 Task: Add the task  Create a feature for users to track and manage their inventory to the section Error Handling Sprint in the project WorldView and add a Due Date to the respective task as 2024/01/05.
Action: Mouse moved to (51, 367)
Screenshot: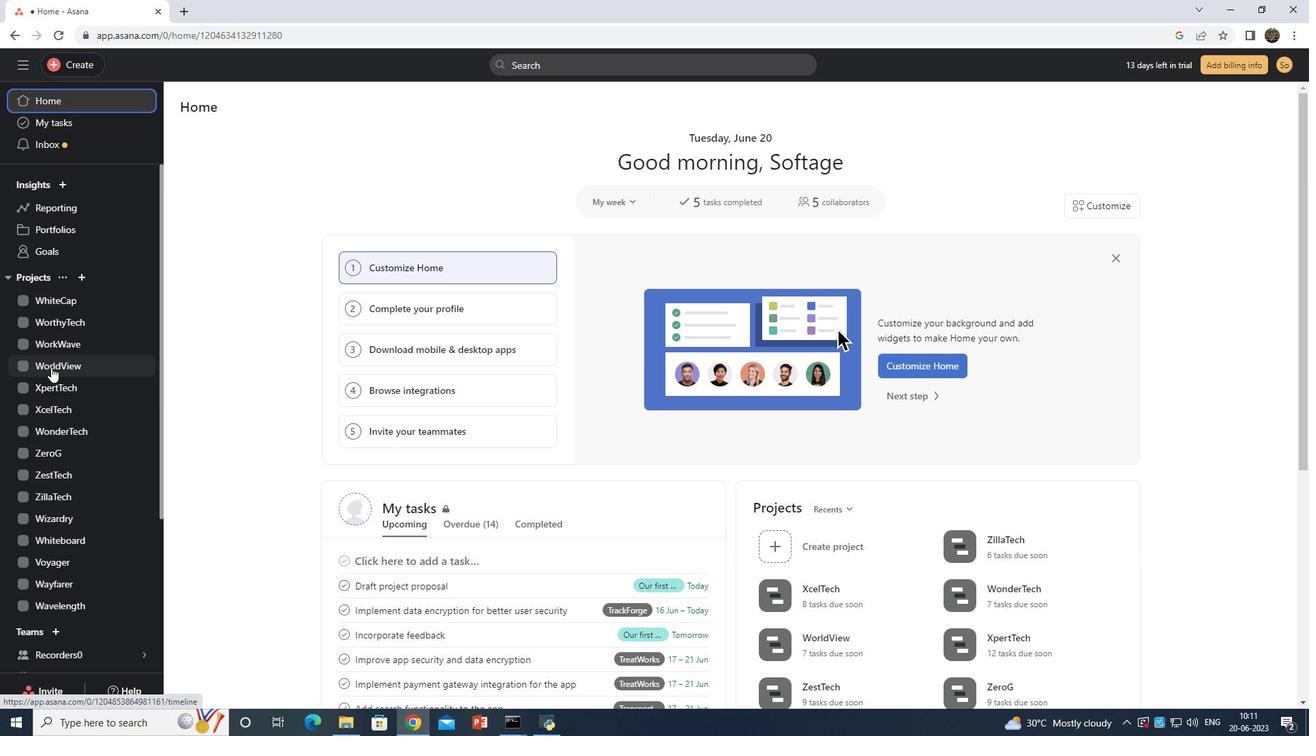 
Action: Mouse pressed left at (51, 367)
Screenshot: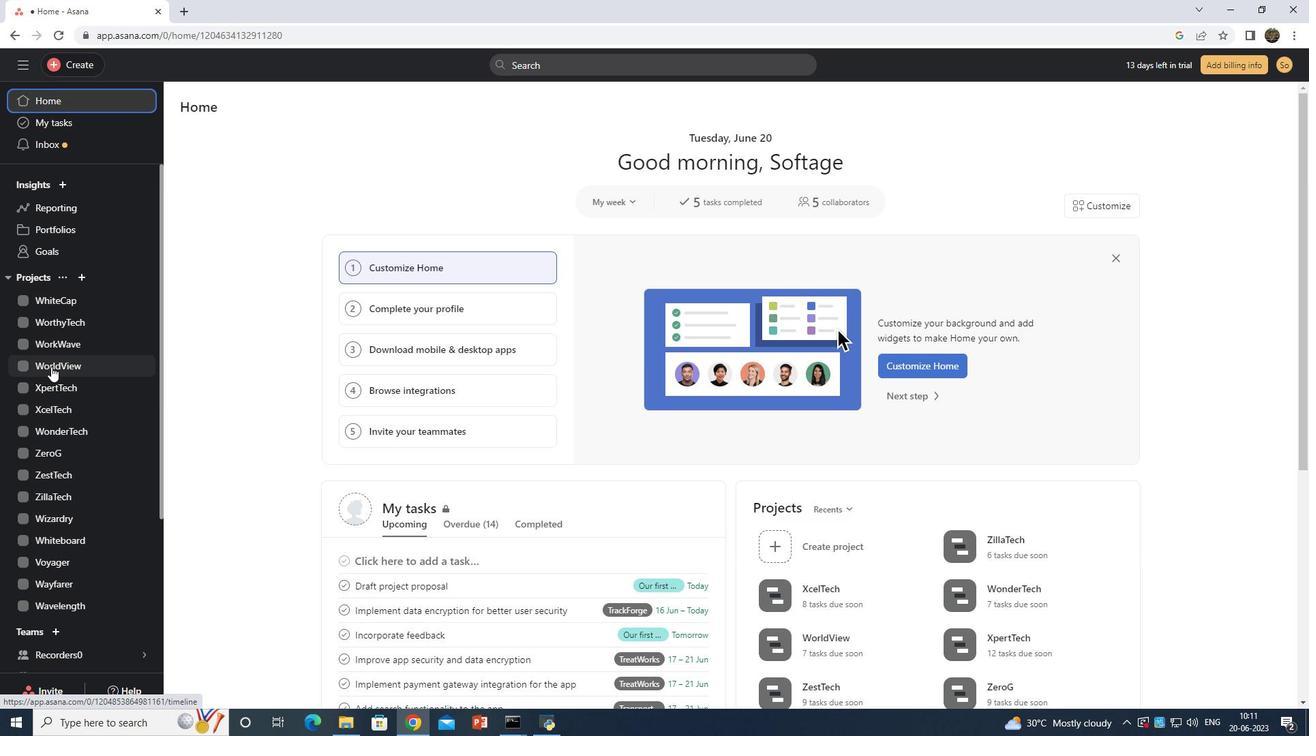 
Action: Mouse moved to (244, 136)
Screenshot: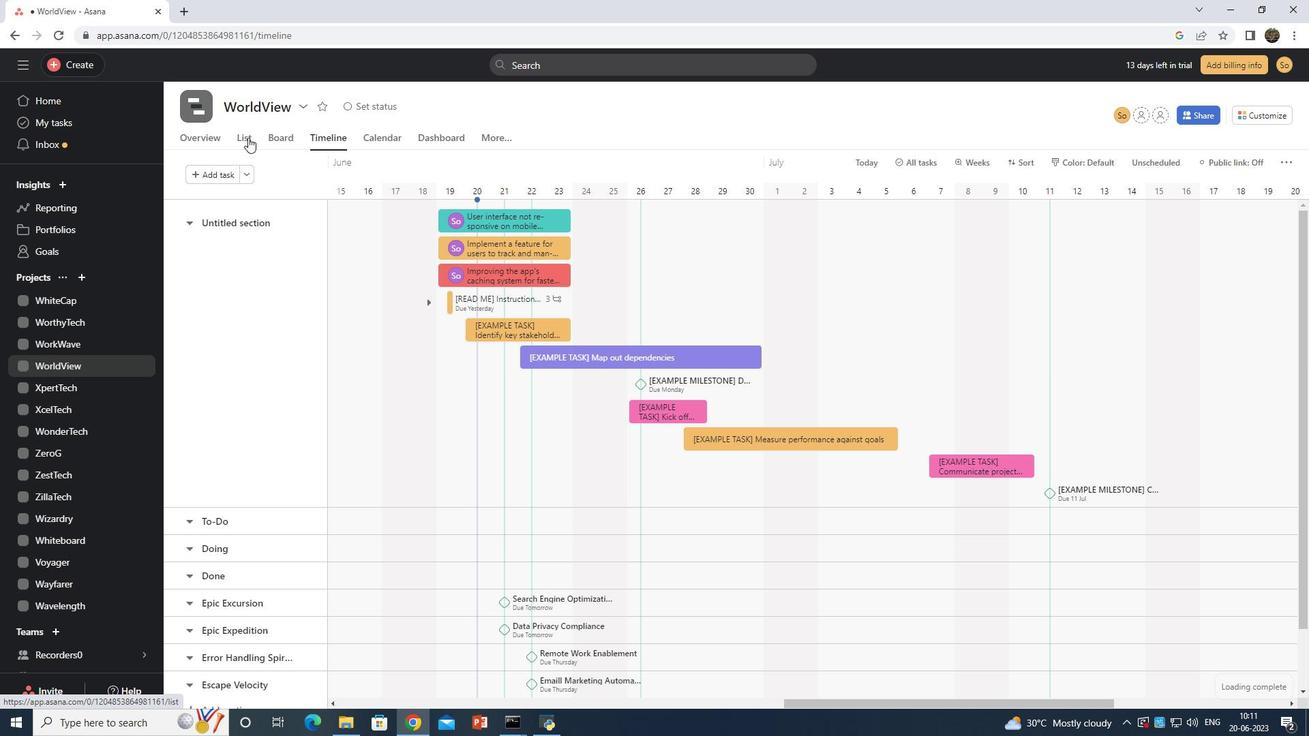 
Action: Mouse pressed left at (244, 136)
Screenshot: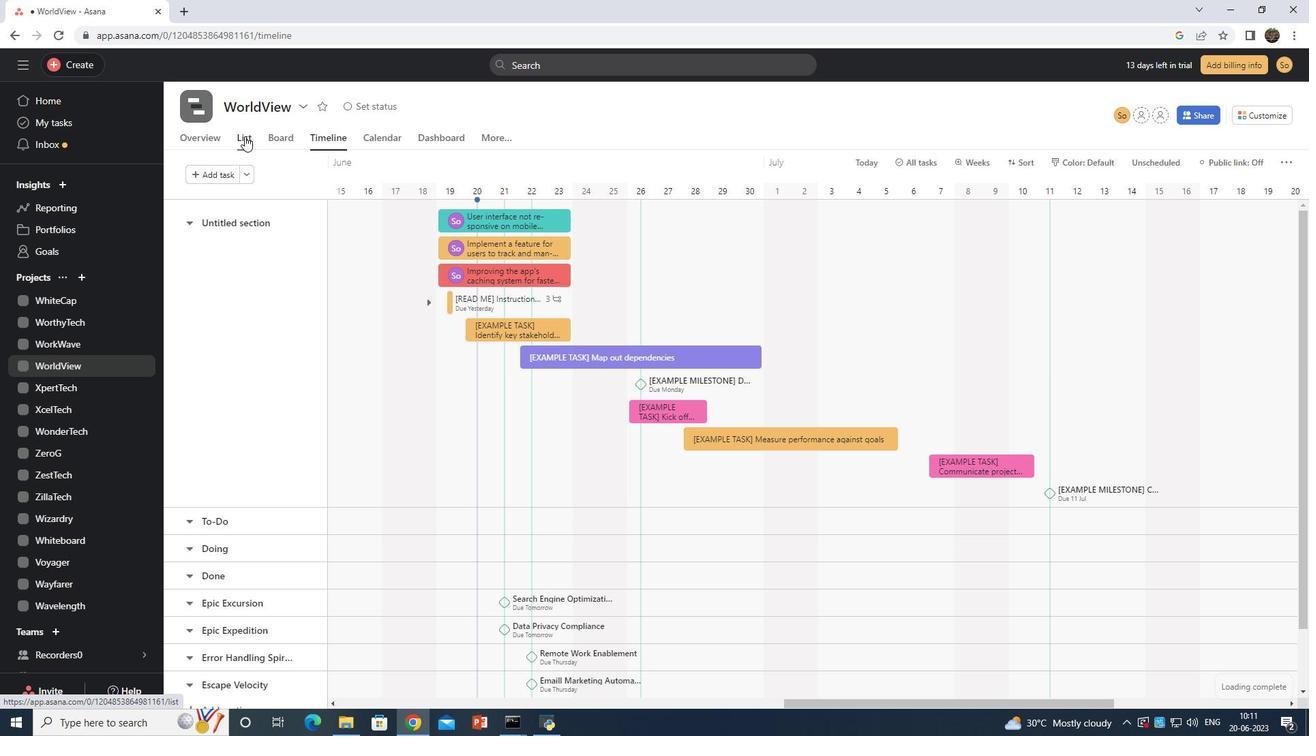 
Action: Mouse moved to (444, 508)
Screenshot: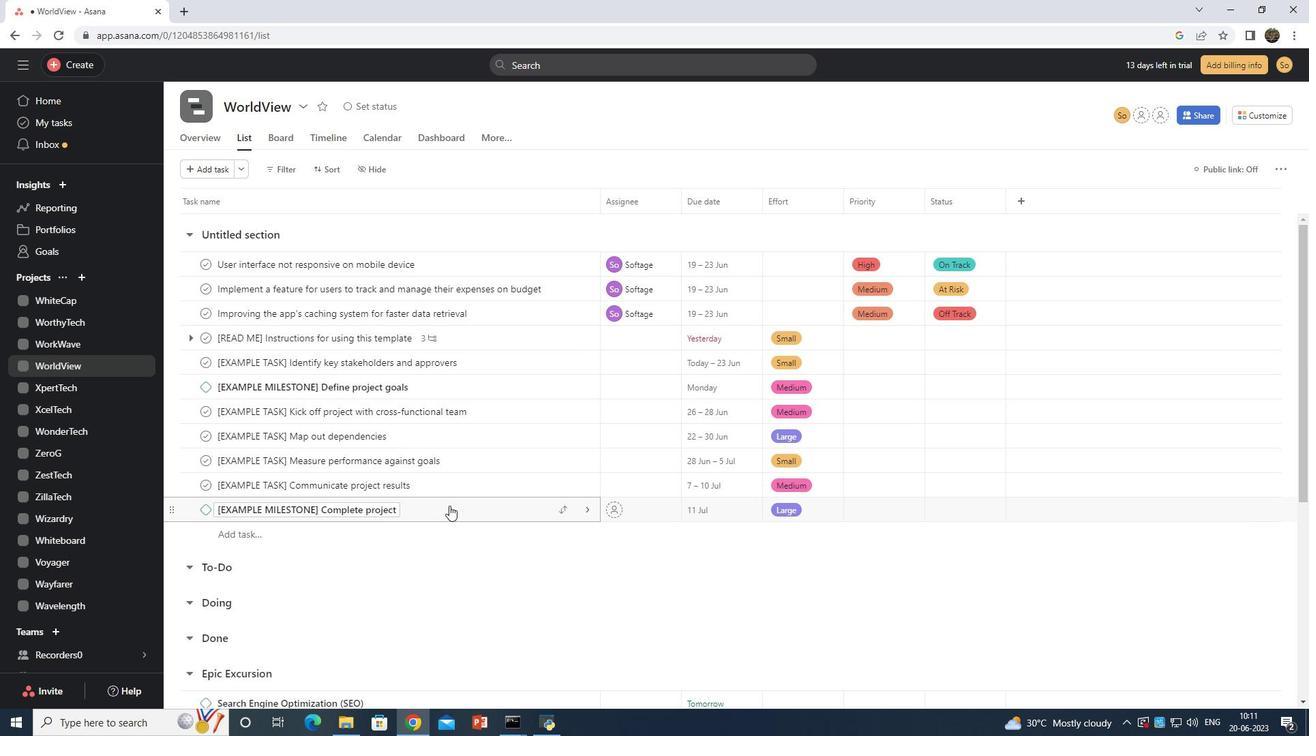 
Action: Mouse scrolled (444, 507) with delta (0, 0)
Screenshot: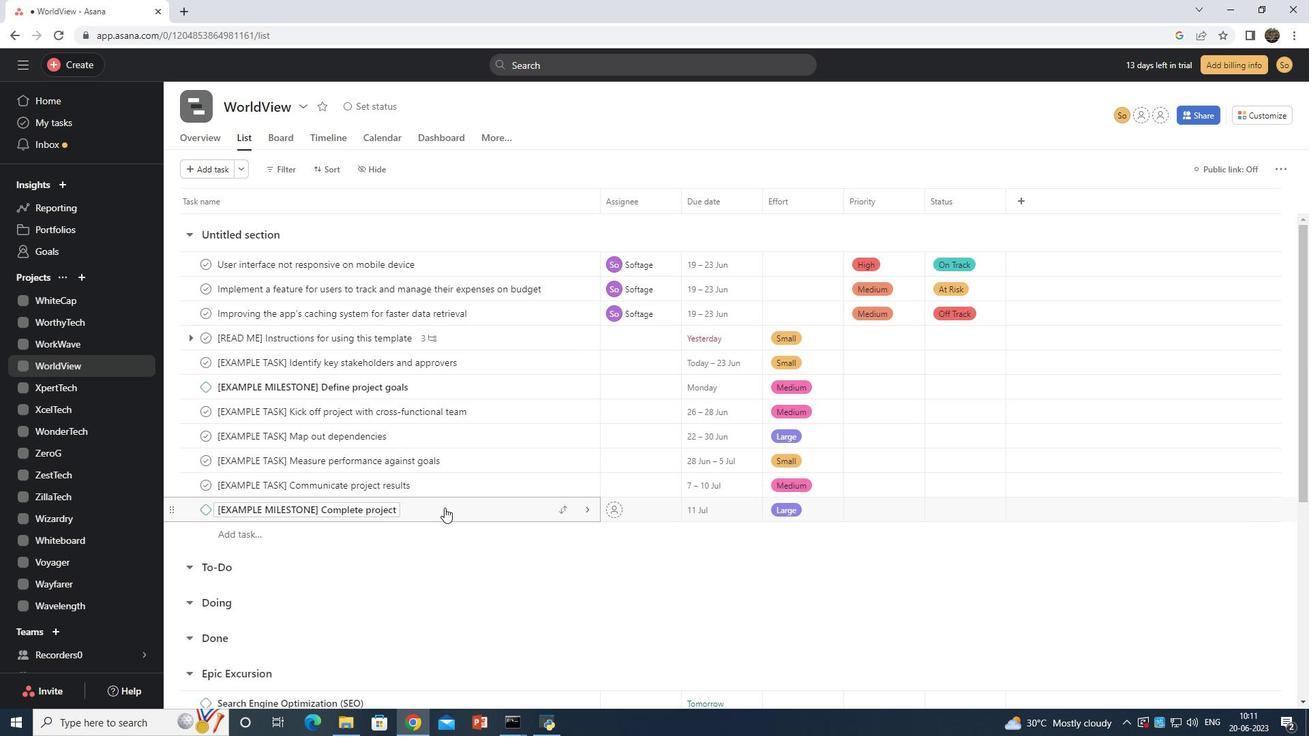 
Action: Mouse scrolled (444, 507) with delta (0, 0)
Screenshot: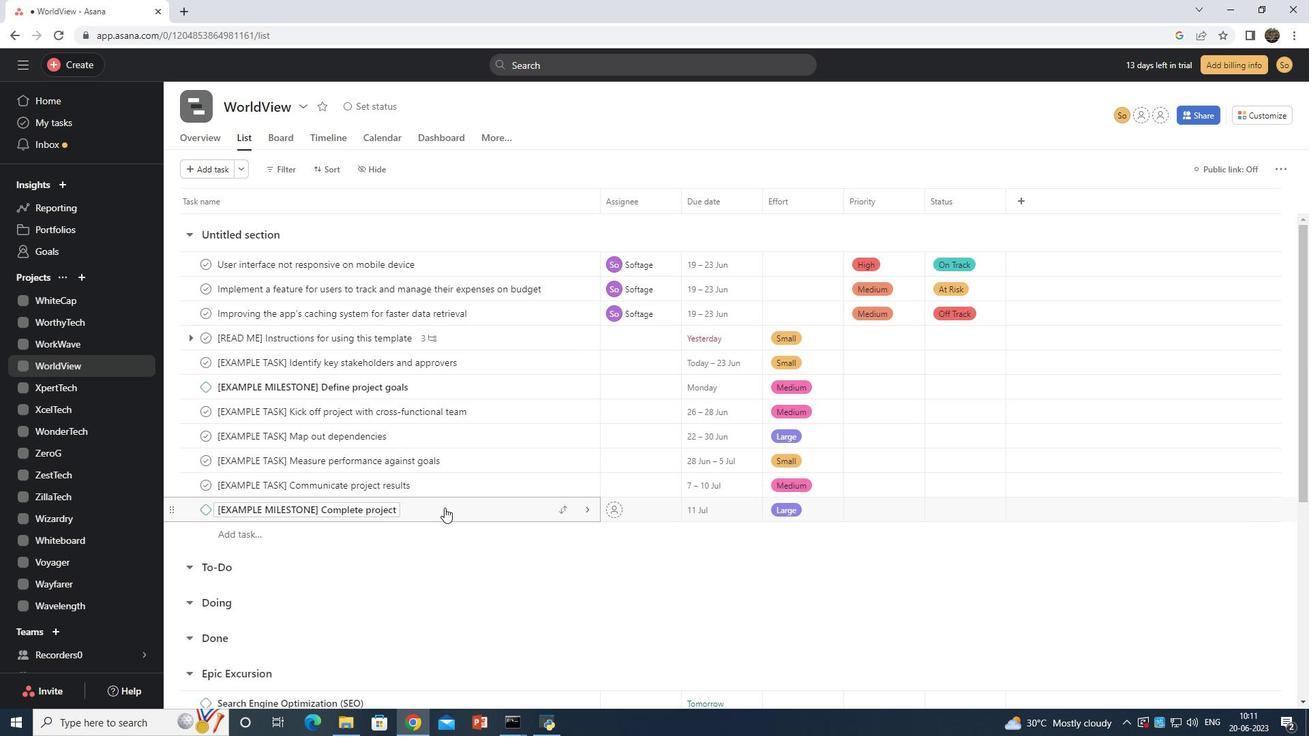 
Action: Mouse scrolled (444, 507) with delta (0, 0)
Screenshot: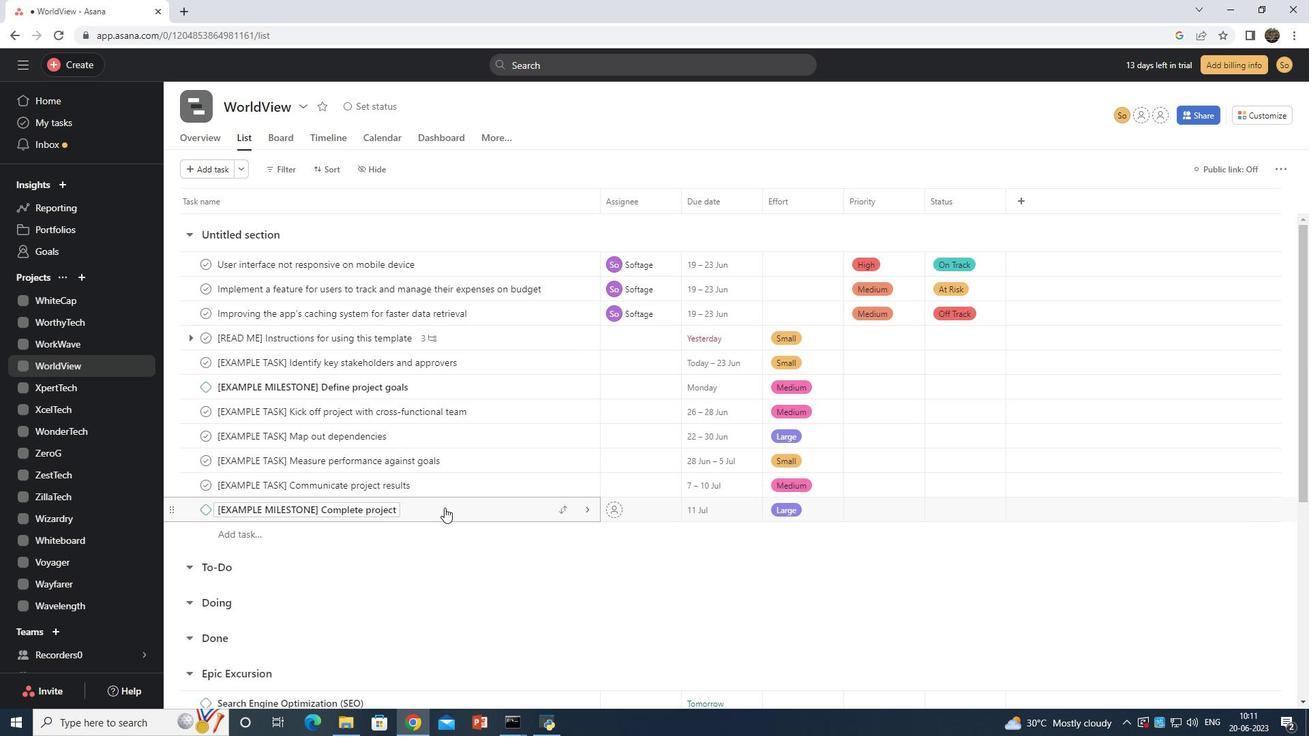 
Action: Mouse scrolled (444, 508) with delta (0, 0)
Screenshot: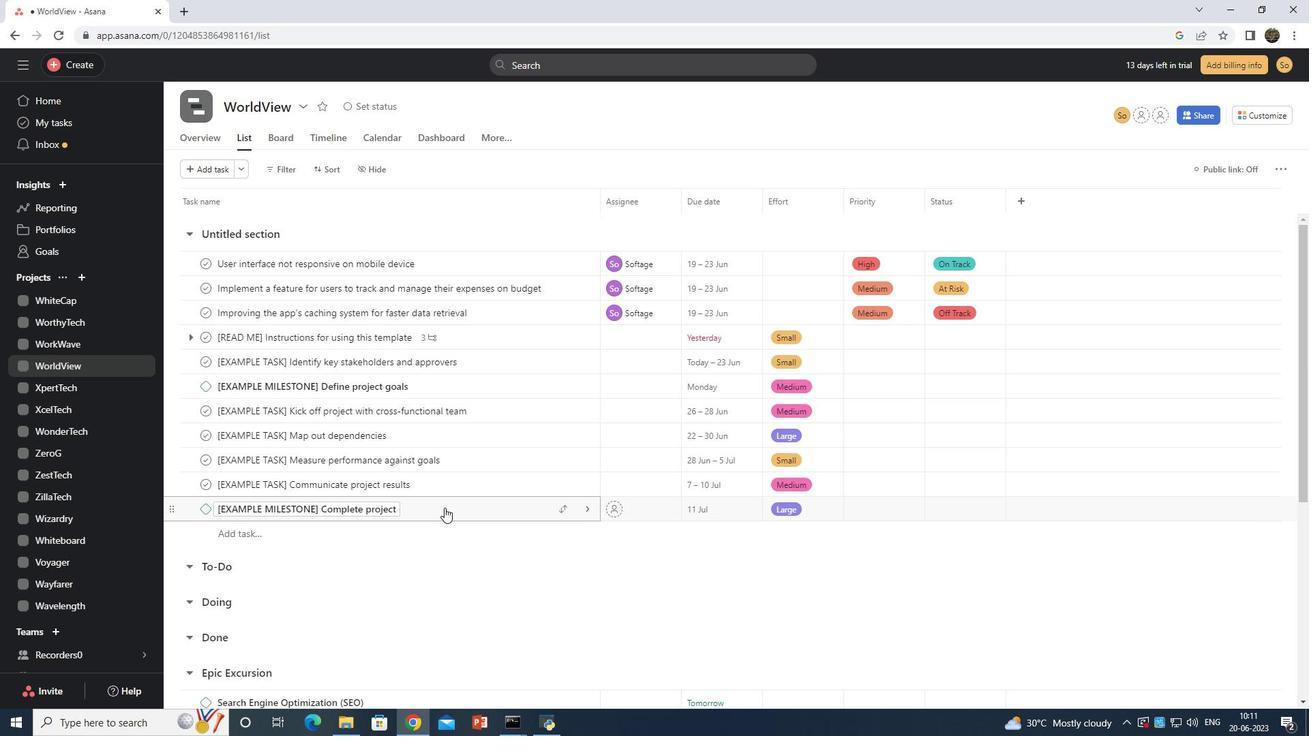 
Action: Mouse scrolled (444, 508) with delta (0, 0)
Screenshot: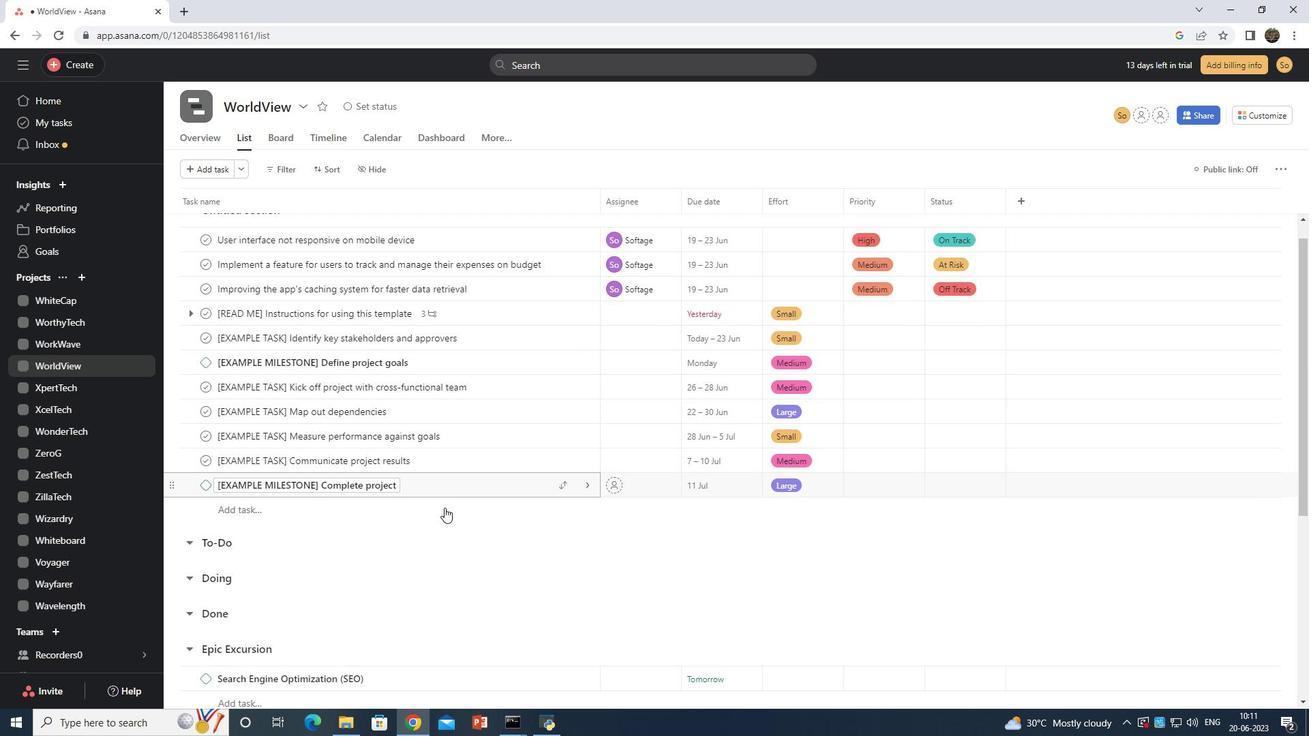 
Action: Mouse scrolled (444, 508) with delta (0, 0)
Screenshot: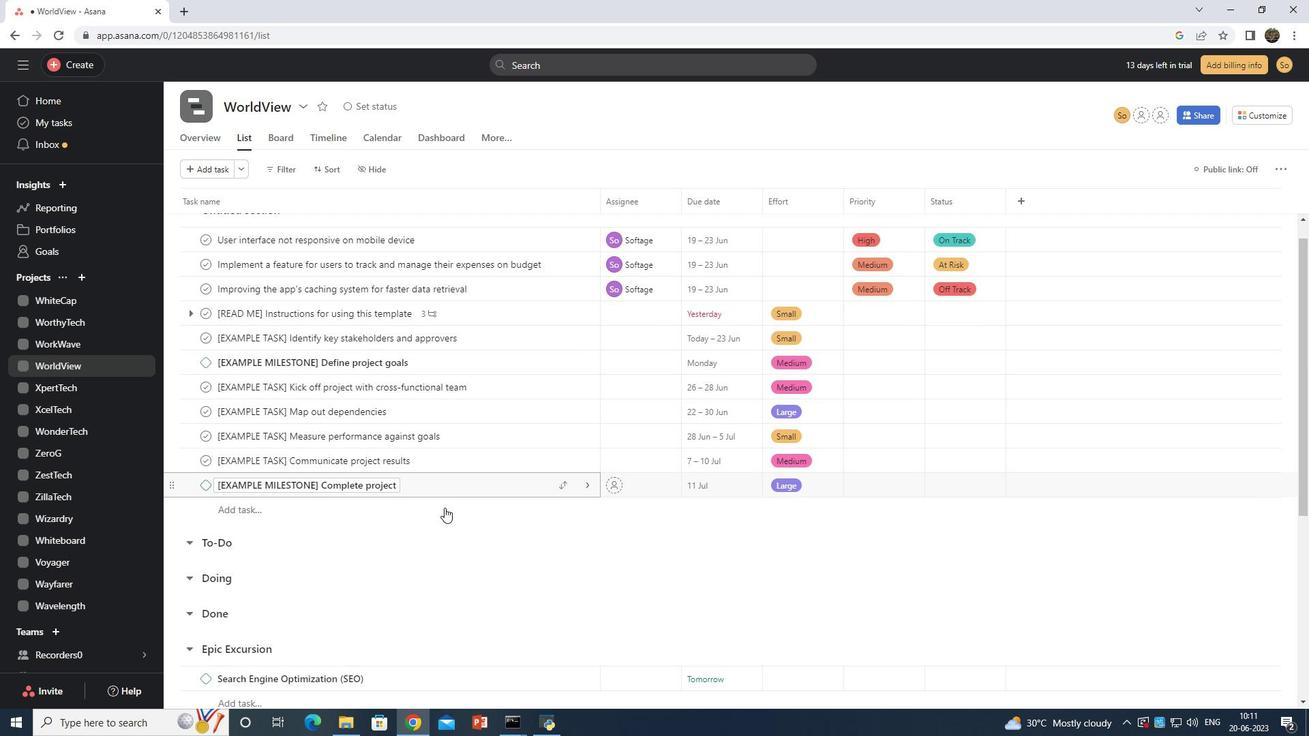 
Action: Mouse scrolled (444, 507) with delta (0, 0)
Screenshot: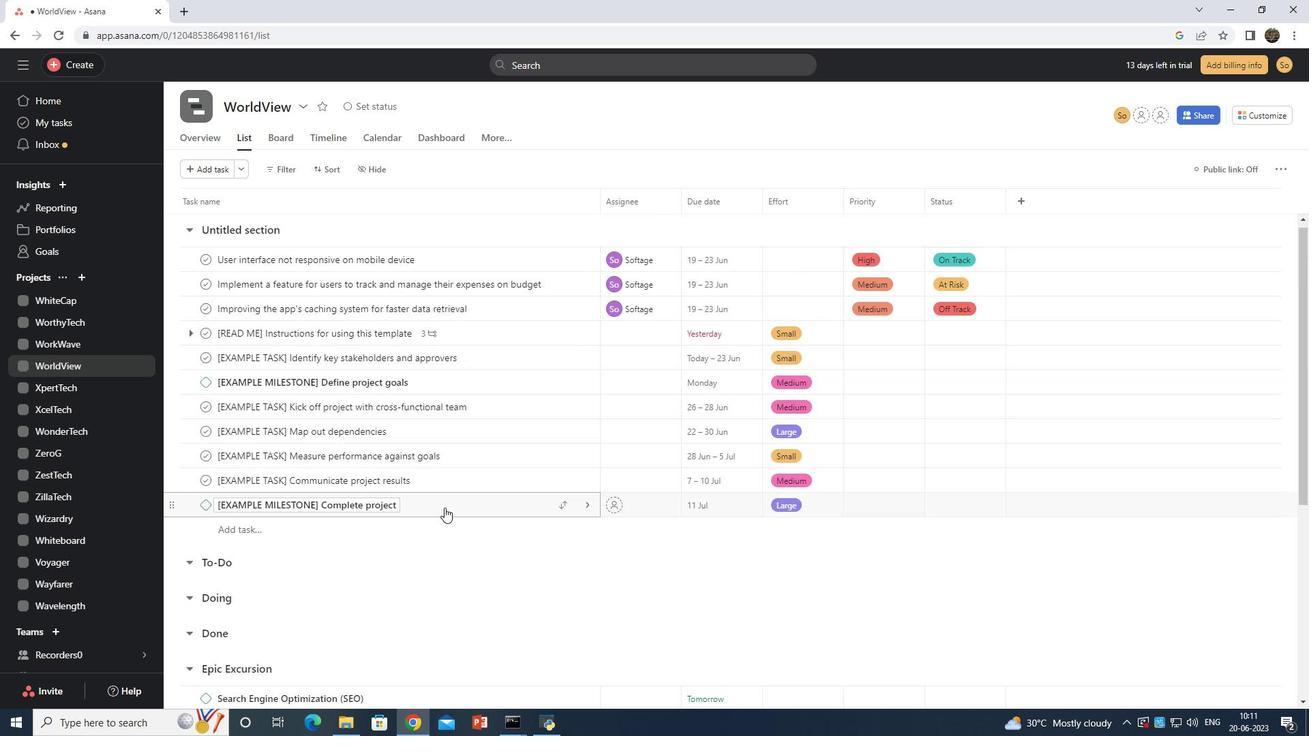 
Action: Mouse scrolled (444, 507) with delta (0, 0)
Screenshot: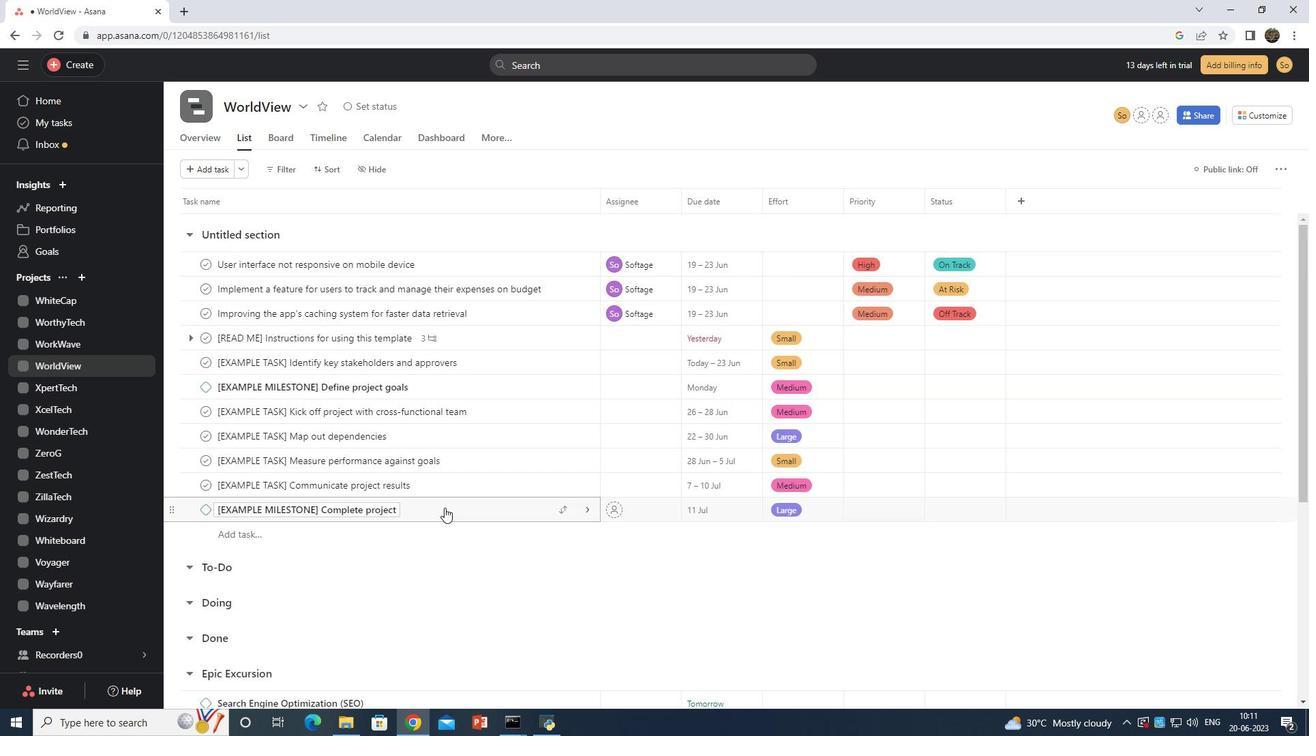 
Action: Mouse scrolled (444, 507) with delta (0, 0)
Screenshot: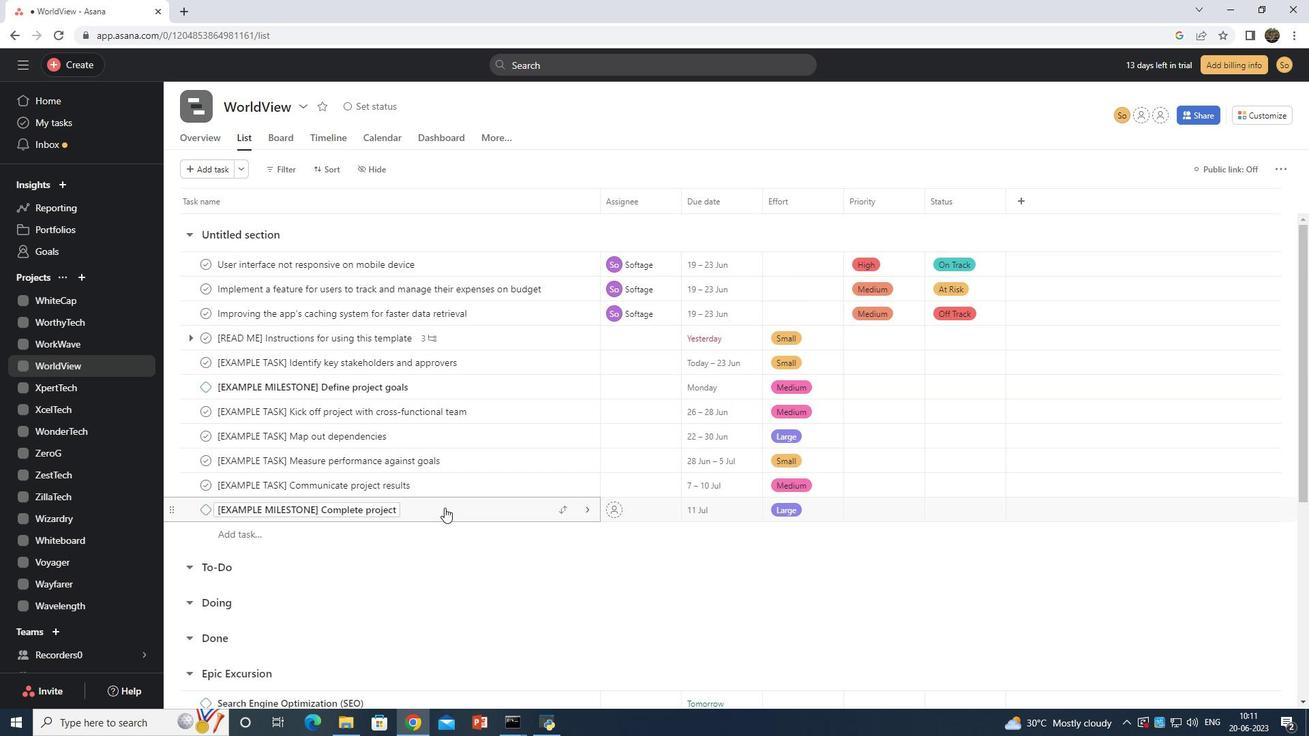 
Action: Mouse moved to (531, 588)
Screenshot: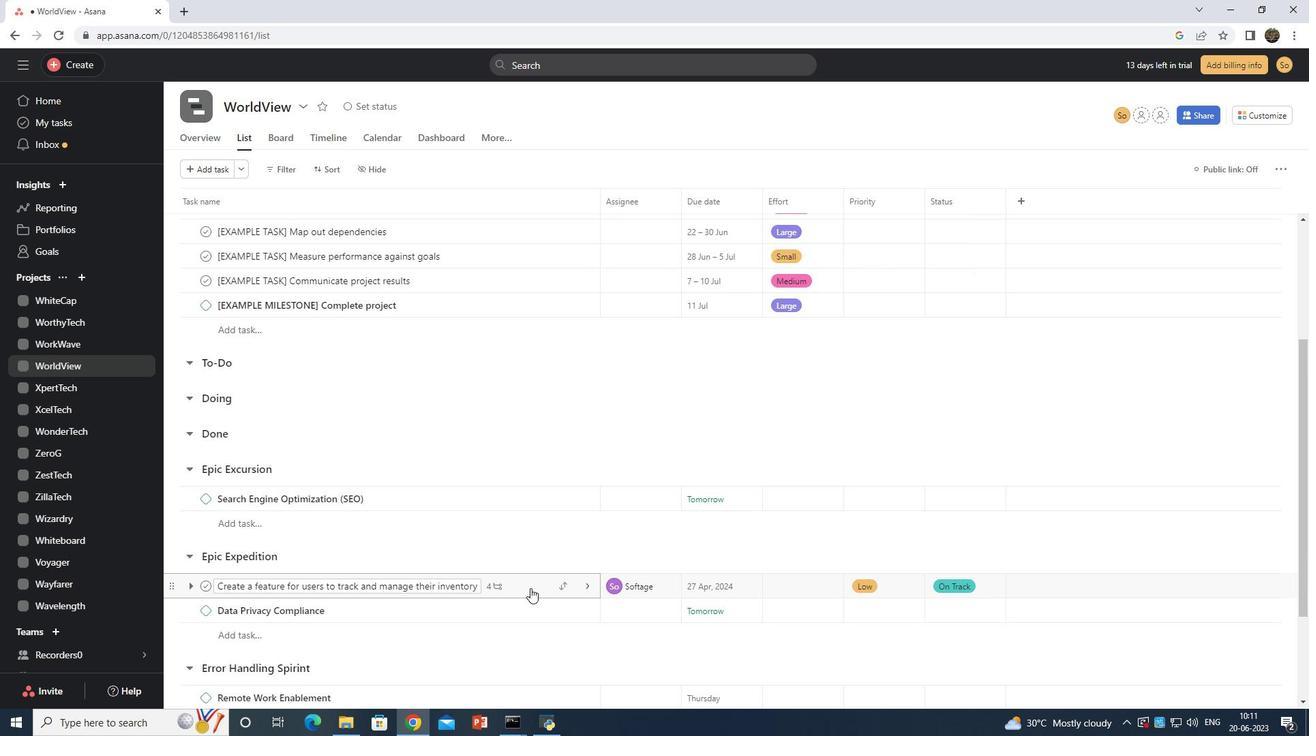
Action: Mouse pressed left at (531, 588)
Screenshot: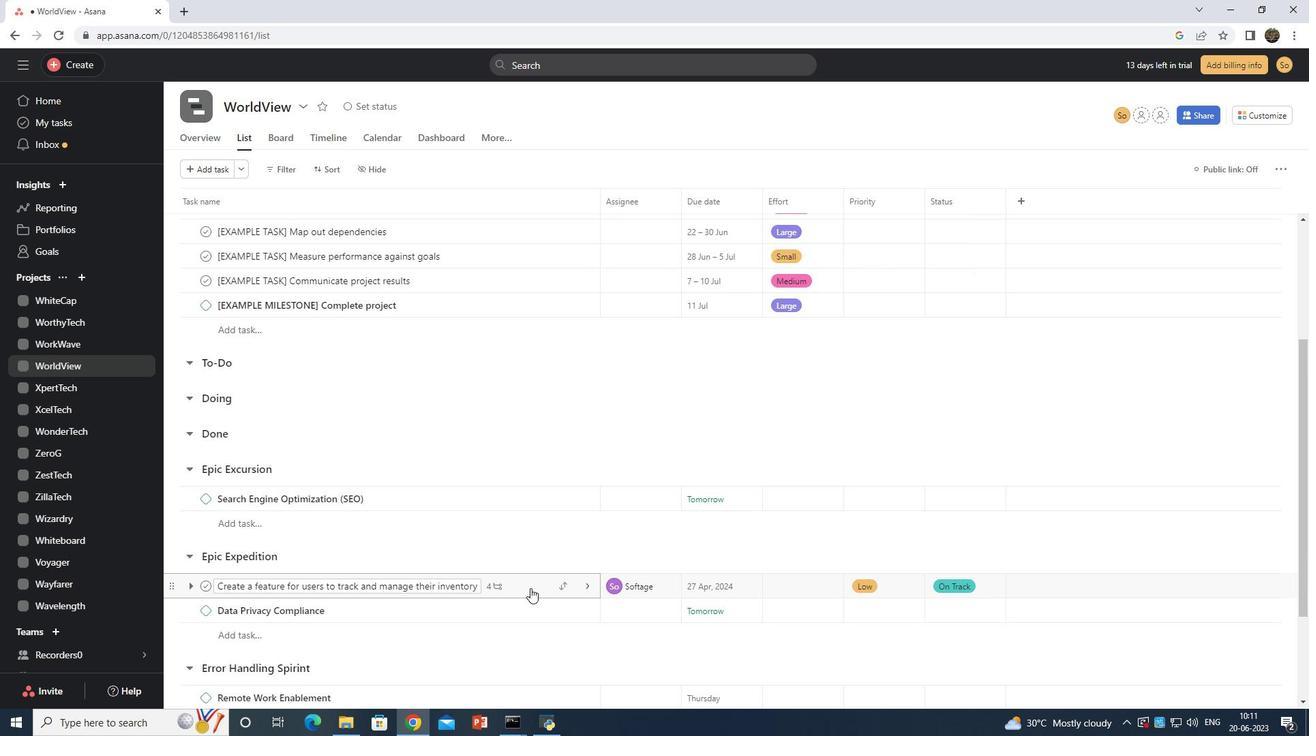 
Action: Mouse moved to (1050, 317)
Screenshot: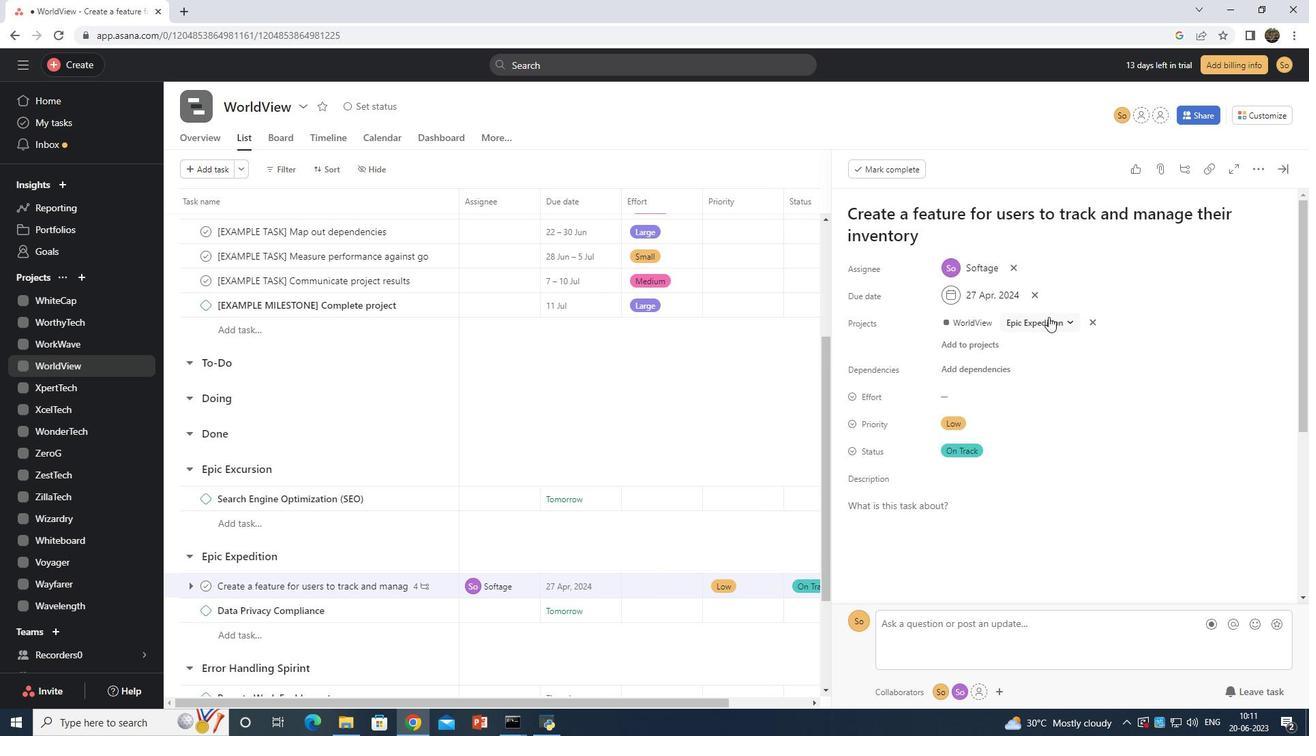 
Action: Mouse pressed left at (1050, 317)
Screenshot: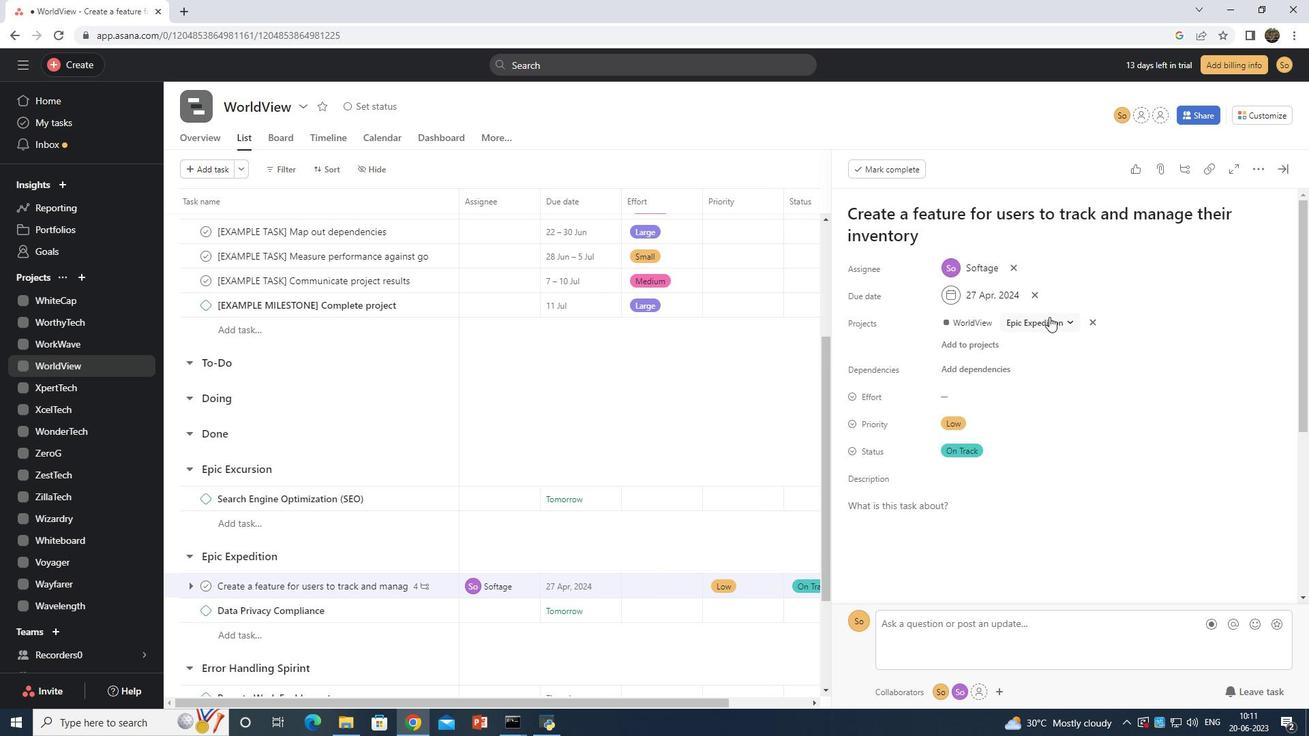 
Action: Mouse moved to (1015, 540)
Screenshot: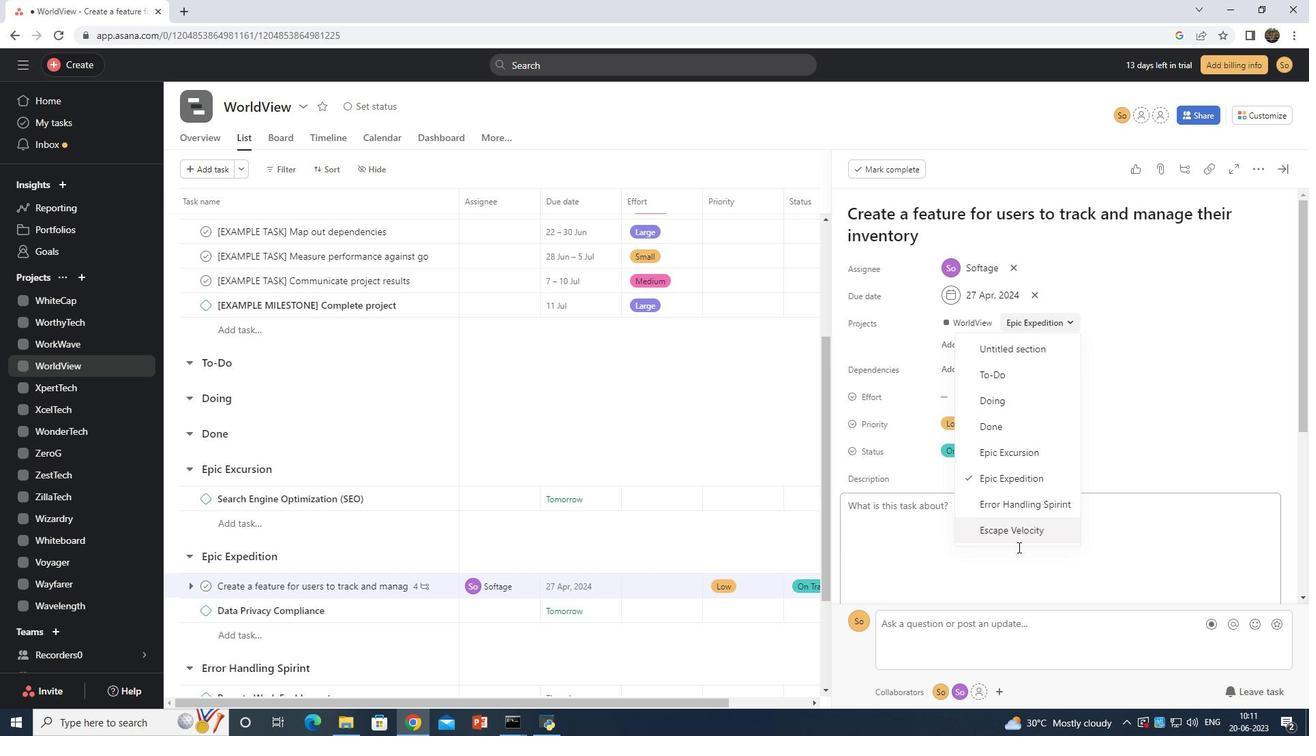 
Action: Mouse scrolled (1015, 540) with delta (0, 0)
Screenshot: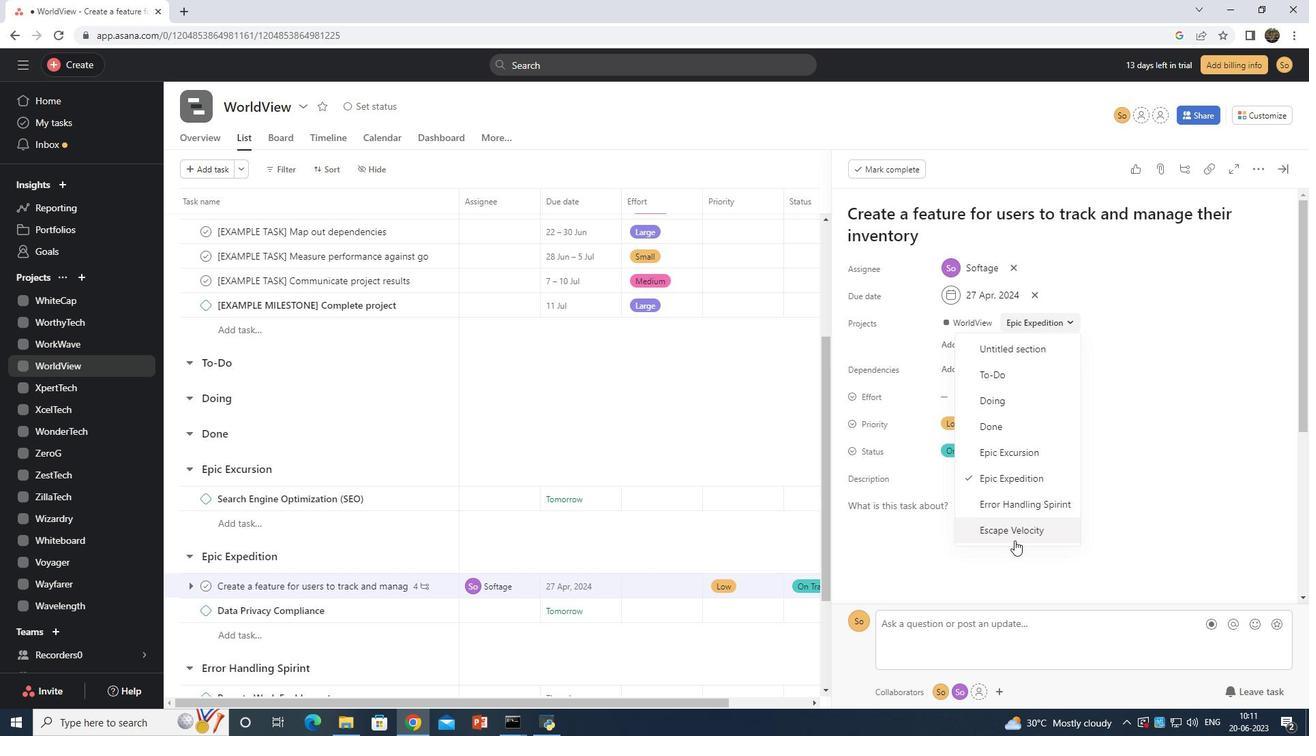 
Action: Mouse scrolled (1015, 540) with delta (0, 0)
Screenshot: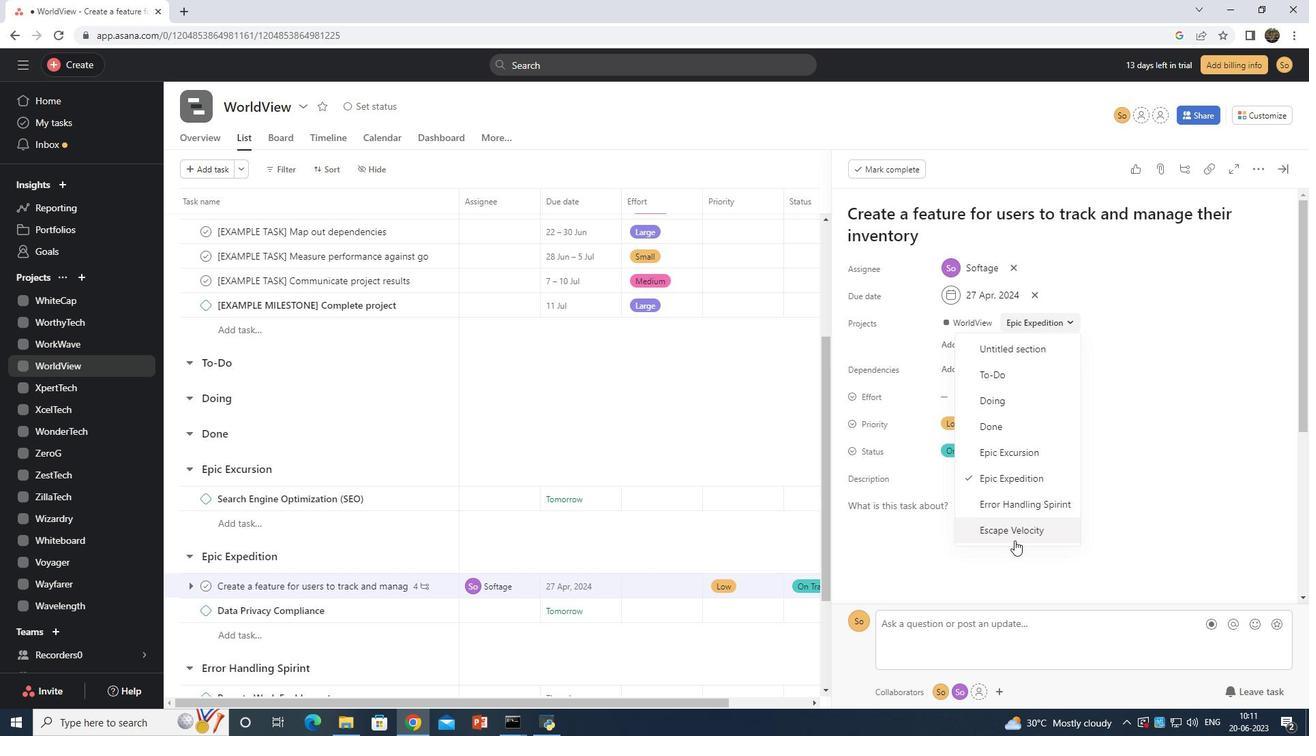 
Action: Mouse scrolled (1015, 540) with delta (0, 0)
Screenshot: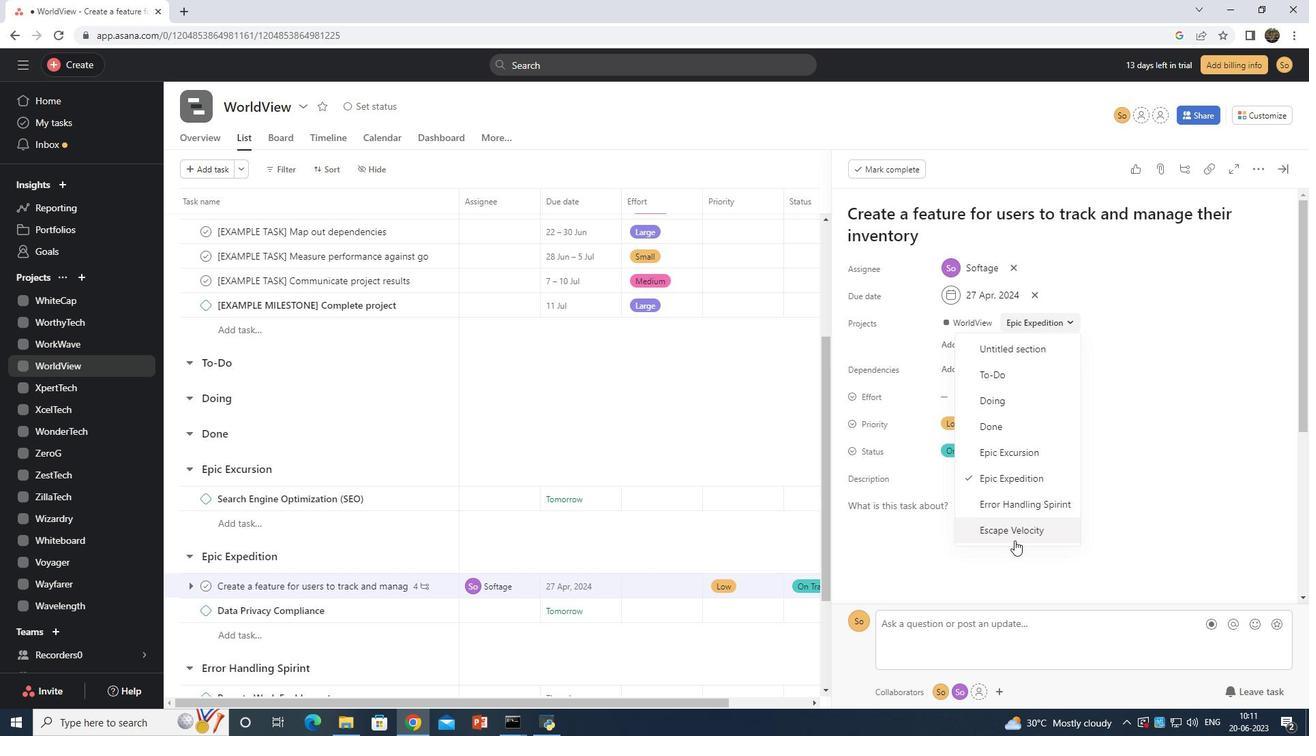 
Action: Mouse moved to (1008, 503)
Screenshot: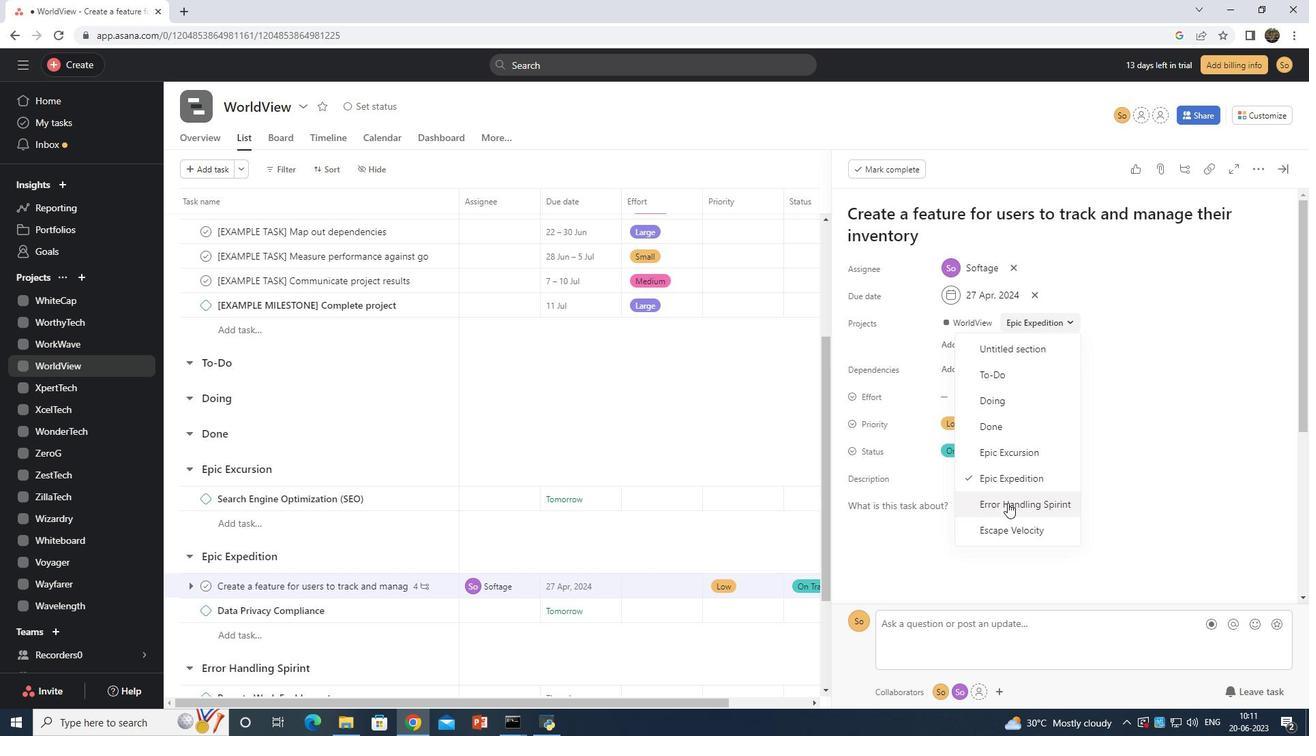 
Action: Mouse pressed left at (1008, 503)
Screenshot: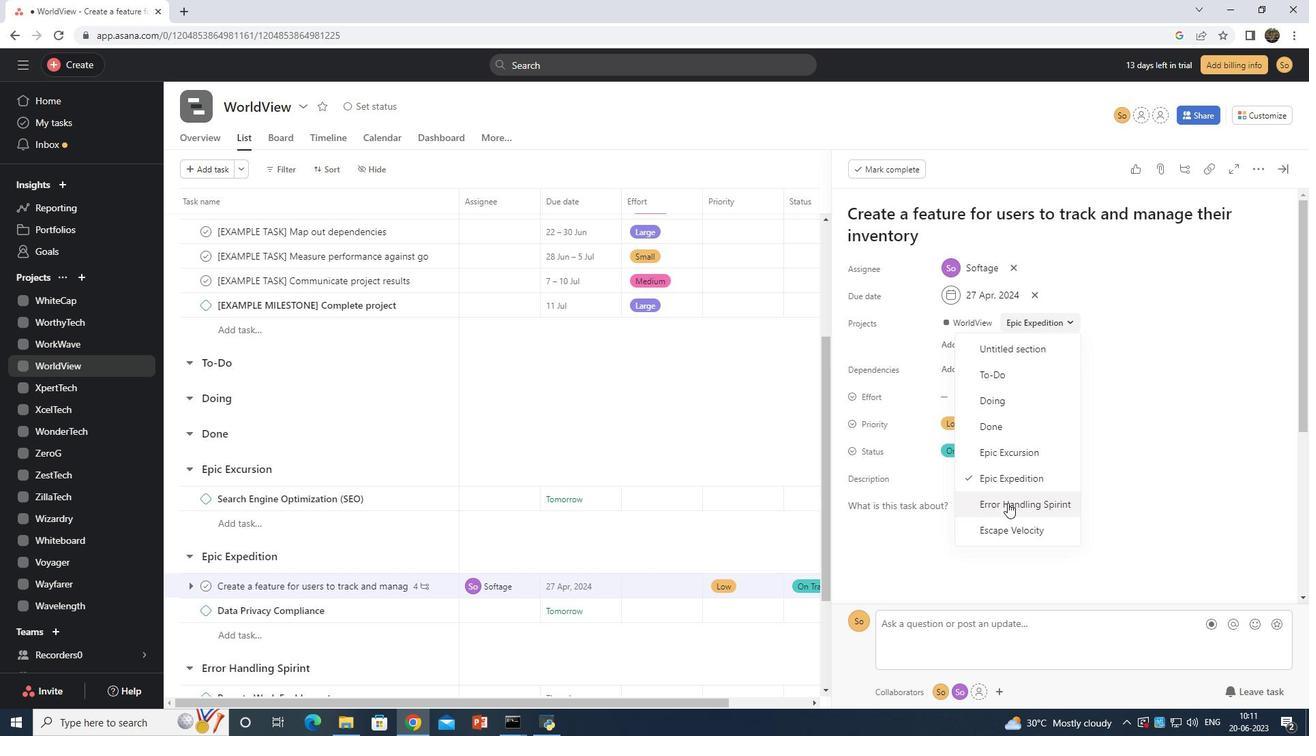 
Action: Mouse moved to (950, 289)
Screenshot: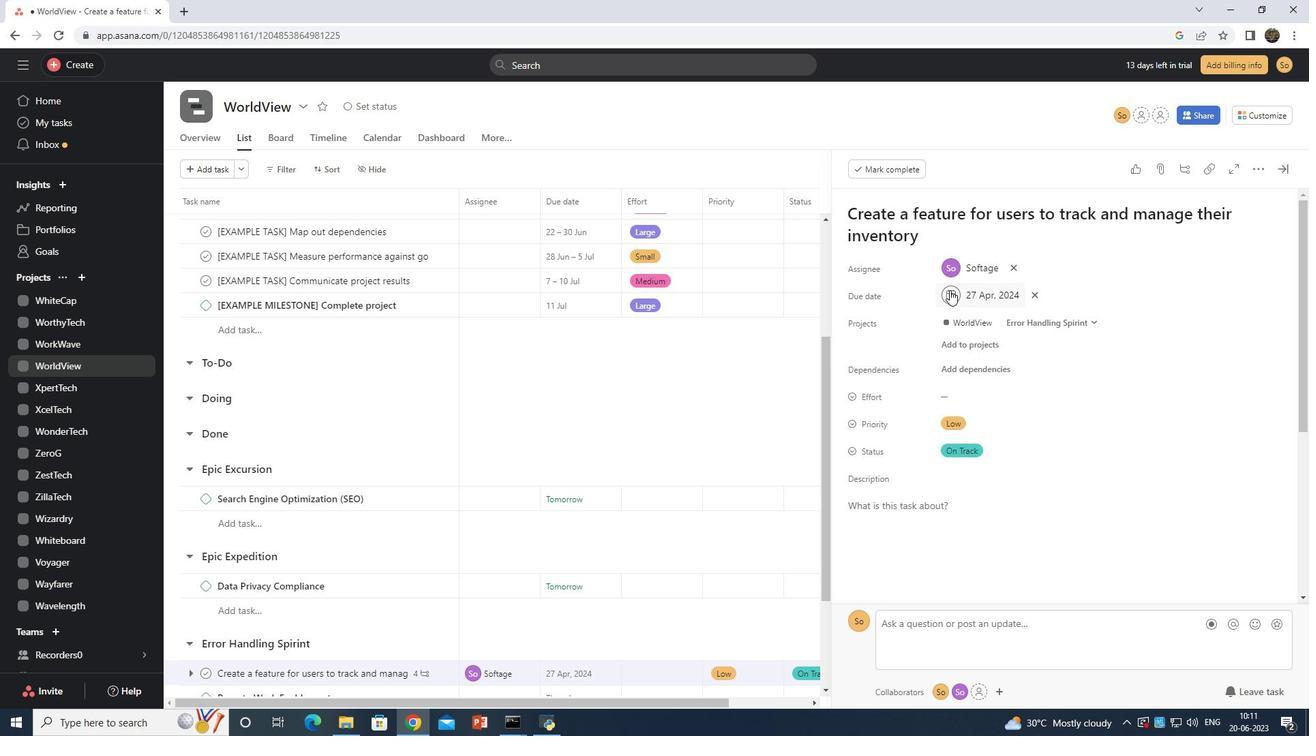 
Action: Mouse pressed left at (950, 289)
Screenshot: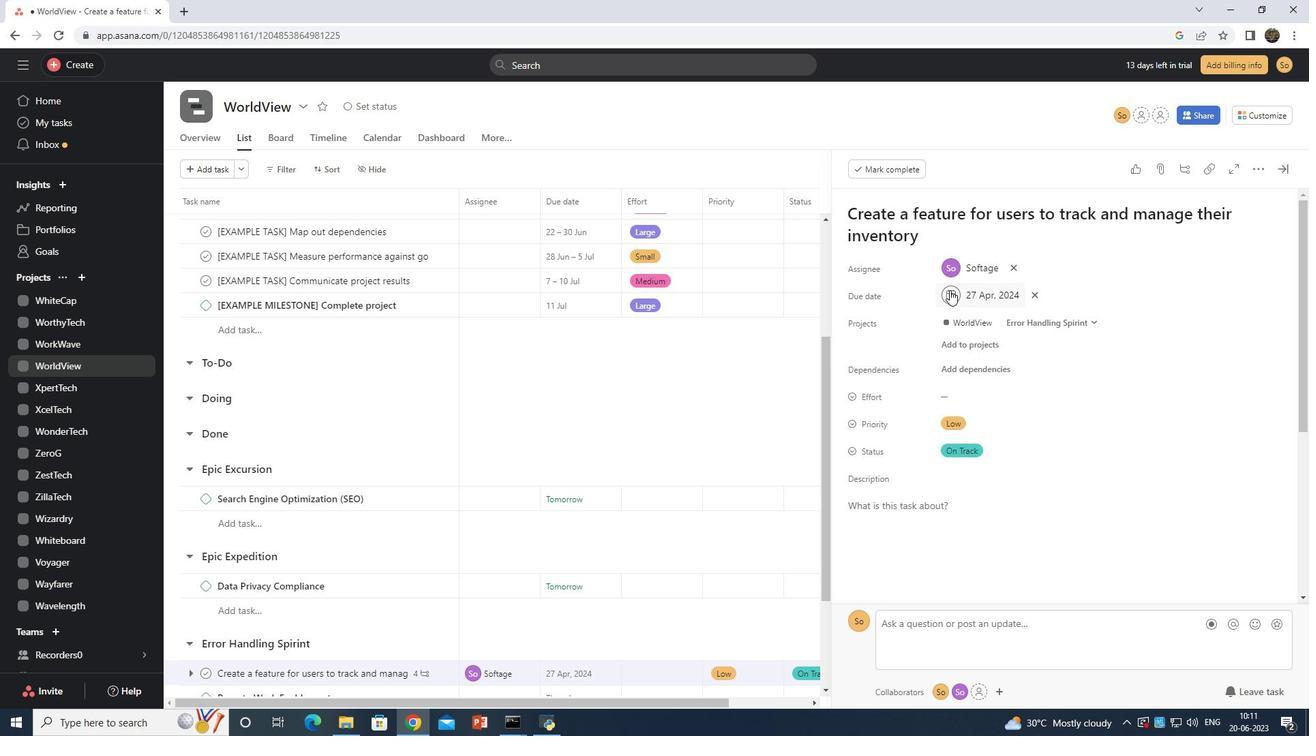 
Action: Mouse moved to (1111, 354)
Screenshot: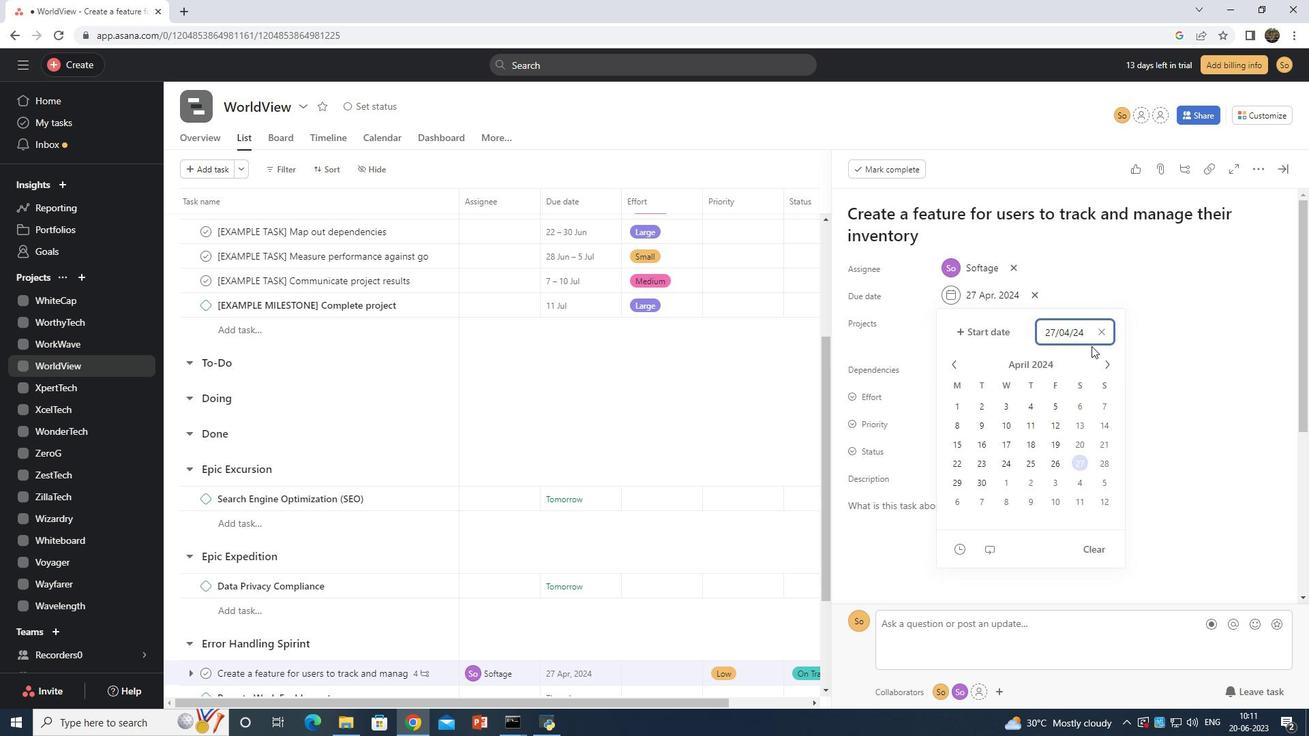 
Action: Key pressed <Key.backspace><Key.backspace><Key.backspace><Key.backspace><Key.backspace><Key.backspace><Key.backspace><Key.backspace><Key.backspace><Key.backspace><Key.backspace><Key.backspace><Key.backspace><Key.backspace><Key.backspace><Key.backspace><Key.backspace>2024/01/05
Screenshot: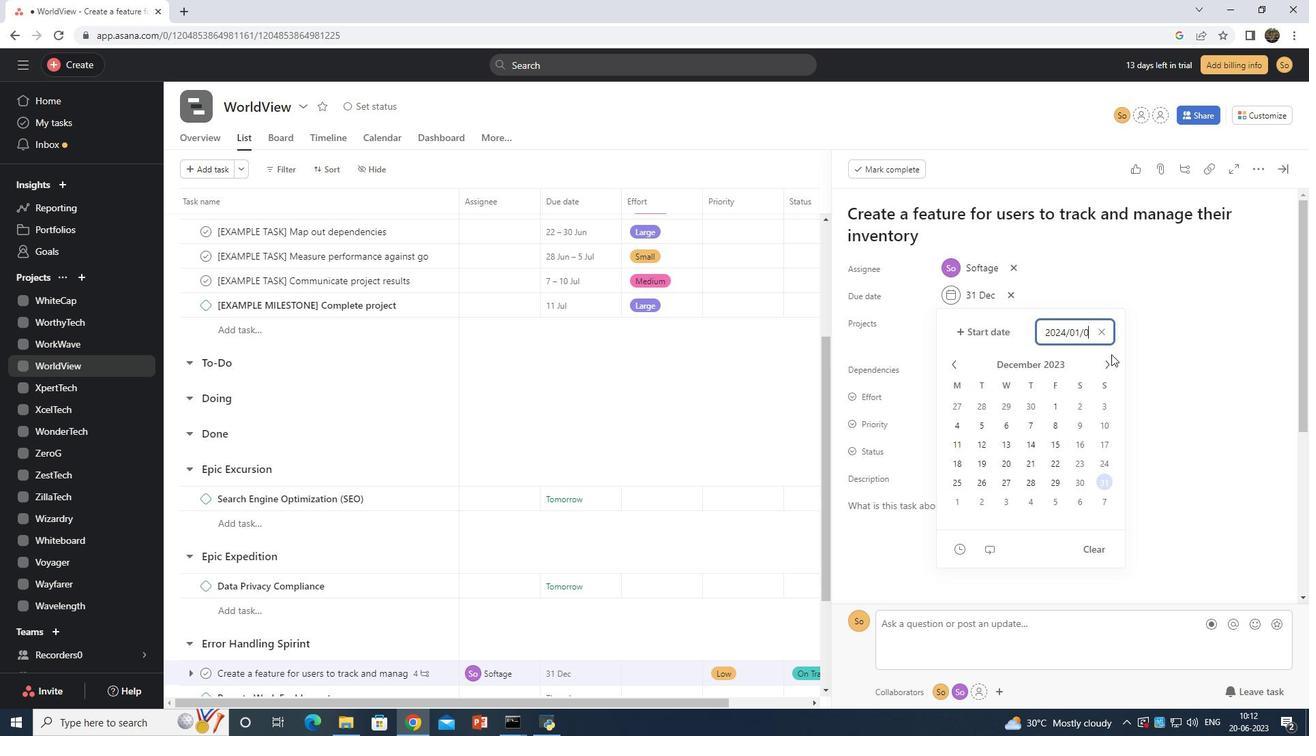 
Action: Mouse moved to (1167, 447)
Screenshot: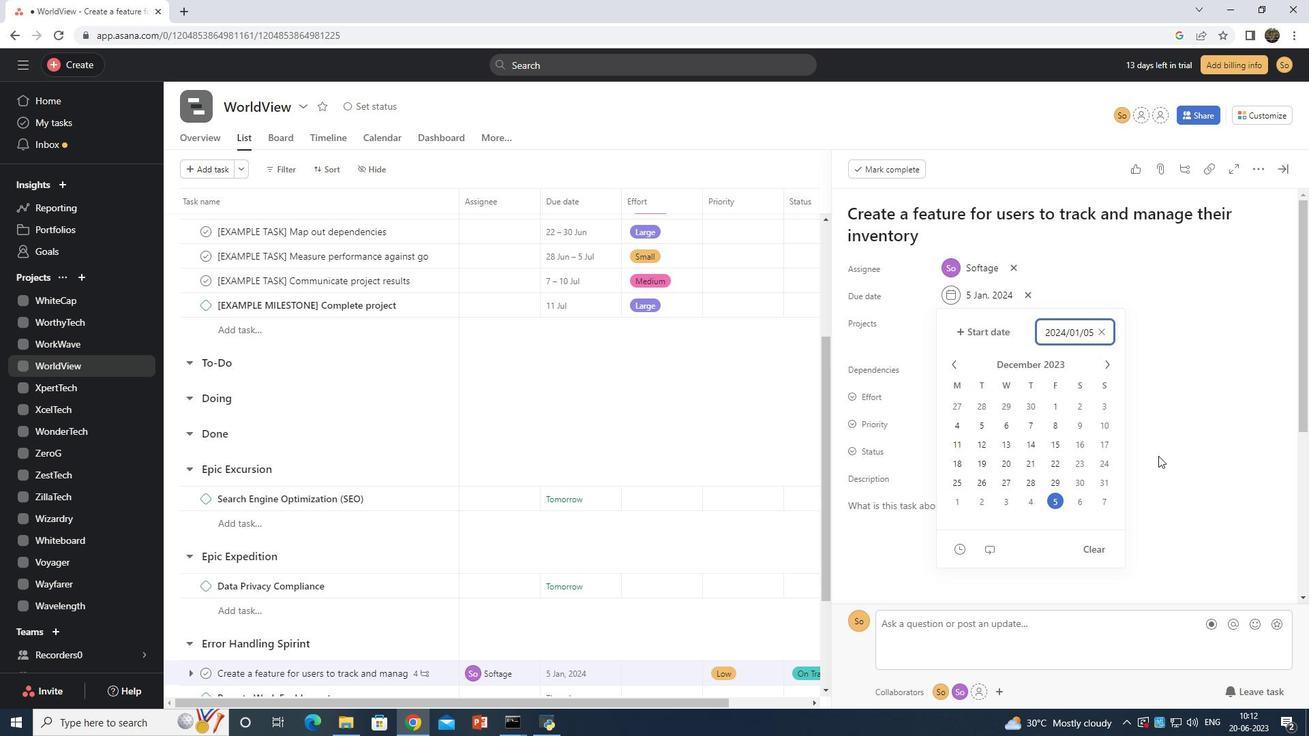 
Action: Mouse pressed left at (1167, 447)
Screenshot: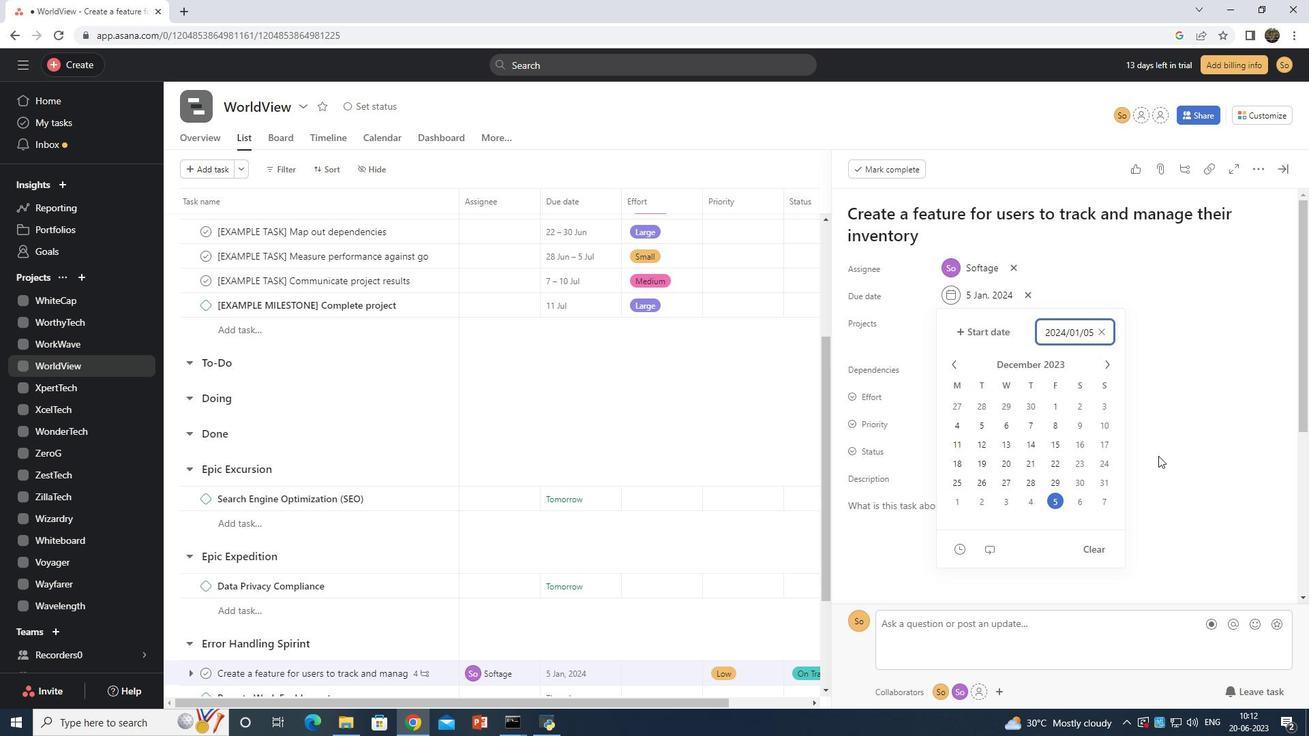 
